 Task: Open a blank google sheet and write heading  Money ManagerAdd Descriptions in a column and its values below  'Salary, Rent, Groceries, Utilities, Dining out, Transportation & Entertainment. 'Add Categories in next column and its values below  Income, Expense, Expense, Expense, Expense, Expense & Expense. Add Amount in next column and its values below  $2,500, $800, $200, $100, $50, $30 & $100Add Dates in next column and its values below  2023-05-01, 2023-05-05, 2023-05-10, 2023-05-15, 2023-05-20, 2023-05-25 & 2023-05-31Save page DashboardFinMetricsbook
Action: Mouse moved to (245, 156)
Screenshot: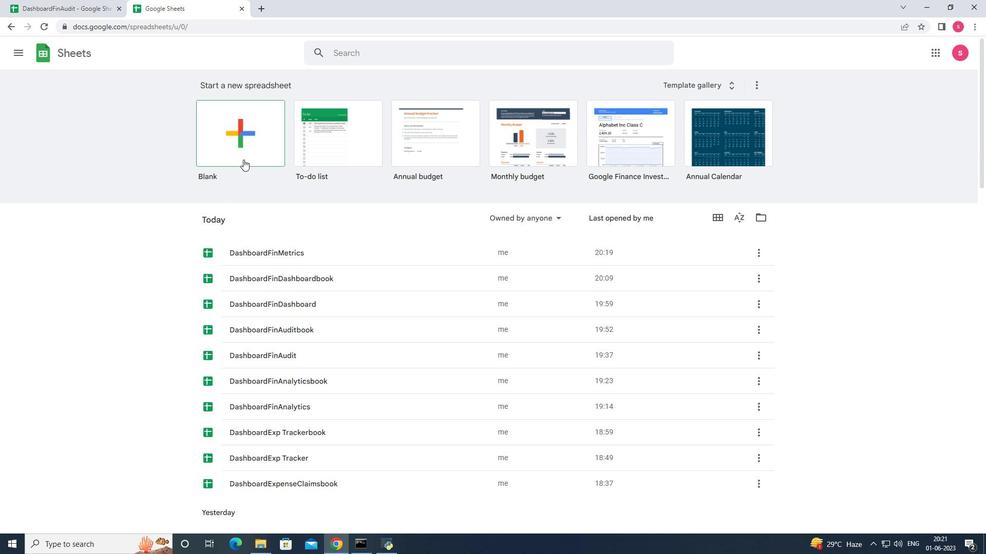 
Action: Mouse pressed left at (245, 156)
Screenshot: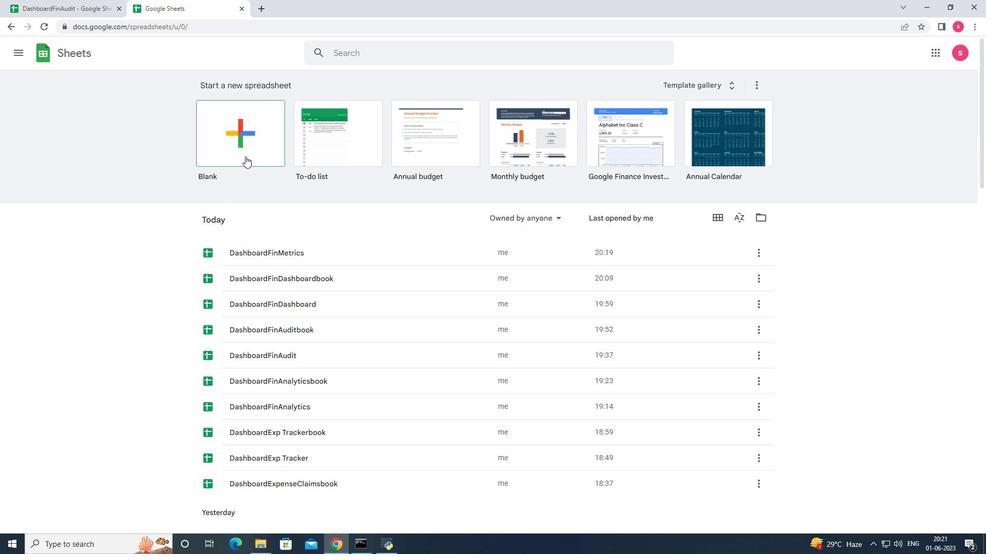 
Action: Mouse moved to (254, 212)
Screenshot: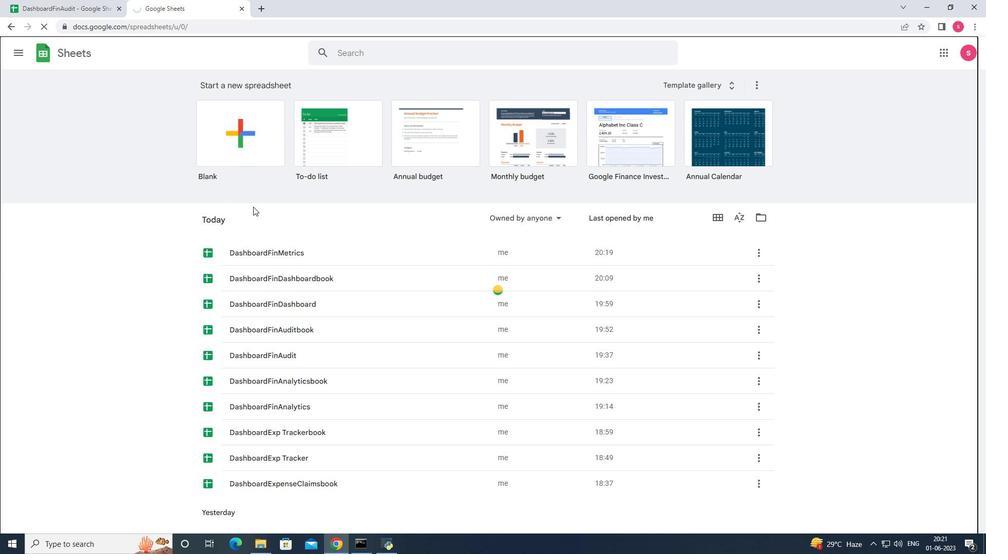 
Action: Key pressed <Key.shift><Key.shift><Key.shift><Key.shift><Key.shift><Key.shift><Key.shift><Key.shift><Key.shift><Key.shift>Money<Key.space><Key.shift>Manager<Key.enter><Key.shift>Descriptions<Key.enter><Key.shift>Salary<Key.enter><Key.shift>Rent<Key.enter><Key.shift><Key.shift><Key.shift><Key.shift><Key.shift><Key.shift><Key.shift><Key.shift><Key.shift><Key.shift><Key.shift><Key.shift><Key.shift><Key.shift><Key.shift><Key.shift><Key.shift>Groceries<Key.enter><Key.shift><Key.shift><Key.shift><Key.shift><Key.shift><Key.shift><Key.shift><Key.shift><Key.shift><Key.shift><Key.shift><Key.shift><Key.shift><Key.shift>Utilities<Key.enter><Key.right><Key.up><Key.left><Key.down><Key.shift>Dining<Key.space><Key.shift>Out<Key.enter><Key.shift>Transportation<Key.enter><Key.shift>Entertainment<Key.enter><Key.right><Key.up><Key.up><Key.up><Key.up><Key.up><Key.up><Key.up><Key.up><Key.shift>Categories<Key.enter><Key.shift>Income<Key.space><Key.enter><Key.shift>Expense<Key.enter><Key.shift>Expense<Key.enter><Key.shift>Expense<Key.enter><Key.shift>Expense<Key.enter><Key.shift>Expense<Key.enter><Key.shift><Key.shift><Key.shift>Expense<Key.enter><Key.right><Key.up><Key.up><Key.up><Key.up><Key.up><Key.up><Key.up><Key.up><Key.shift>Amount<Key.enter>2500<Key.enter>800<Key.enter>200<Key.enter>100<Key.enter>50<Key.enter>30<Key.enter>100<Key.enter><Key.right><Key.up><Key.up><Key.up><Key.up><Key.up><Key.up>
Screenshot: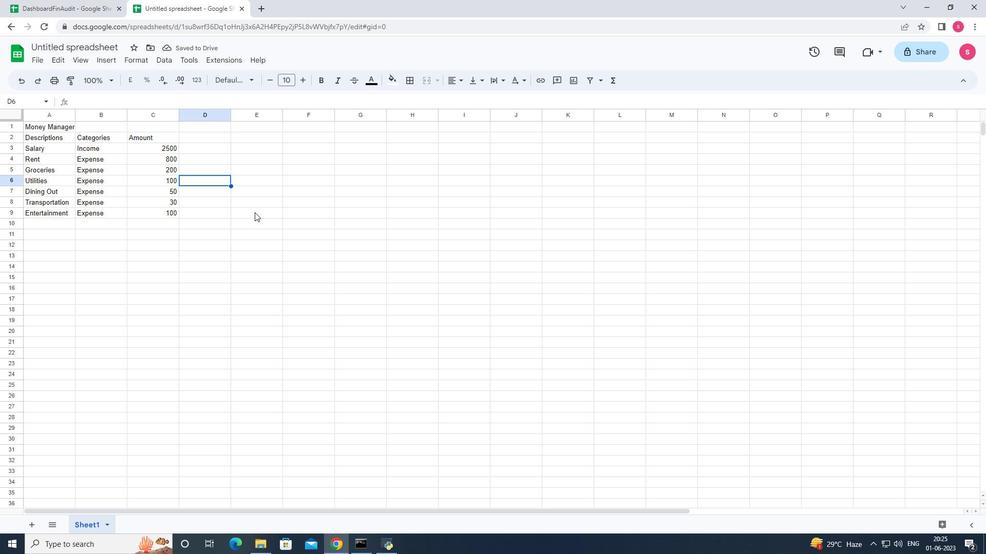 
Action: Mouse moved to (156, 150)
Screenshot: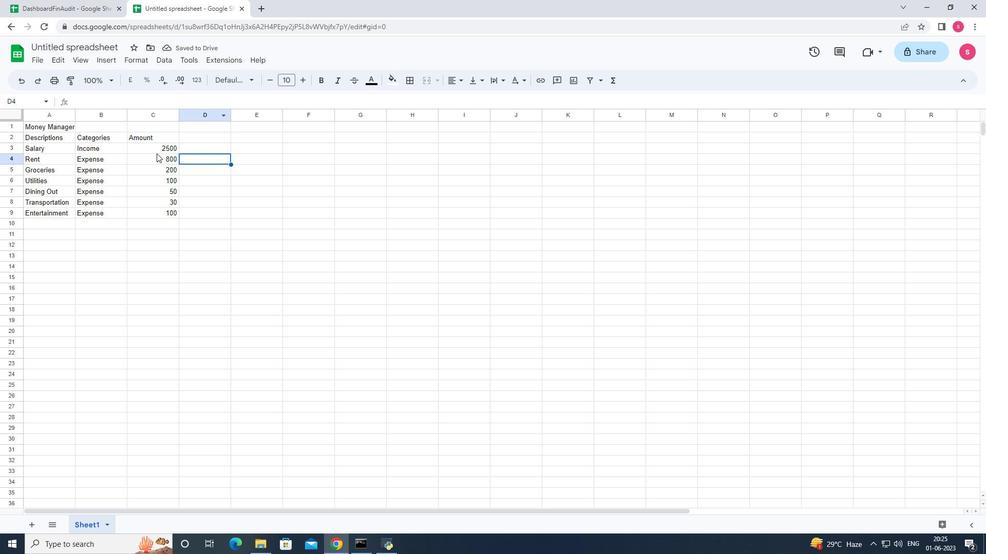 
Action: Mouse pressed left at (156, 150)
Screenshot: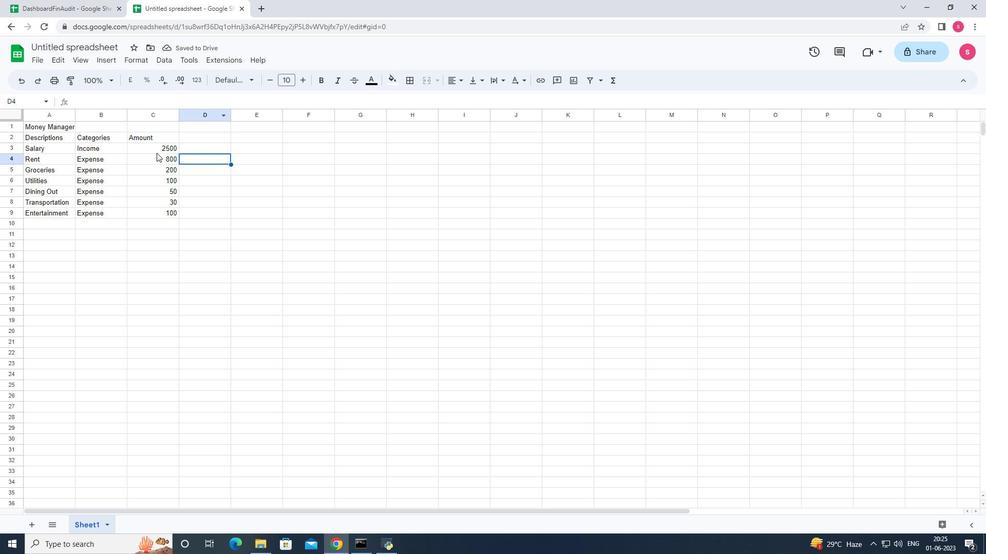 
Action: Mouse moved to (136, 61)
Screenshot: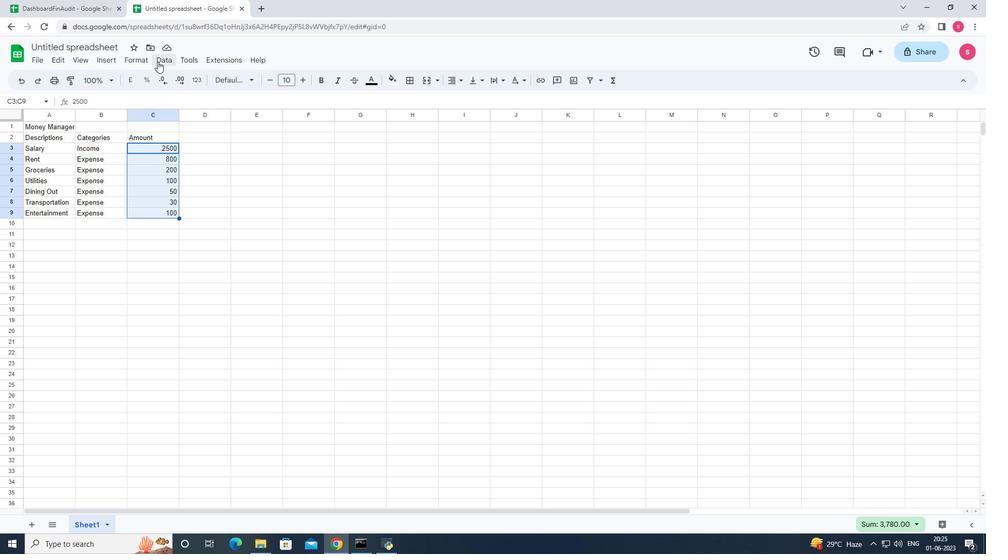
Action: Mouse pressed left at (136, 61)
Screenshot: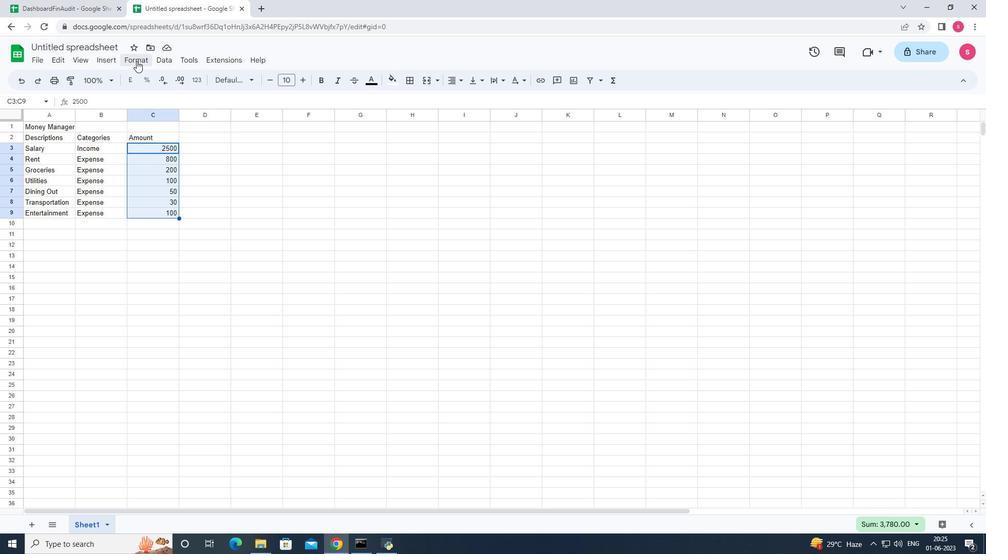 
Action: Mouse moved to (163, 107)
Screenshot: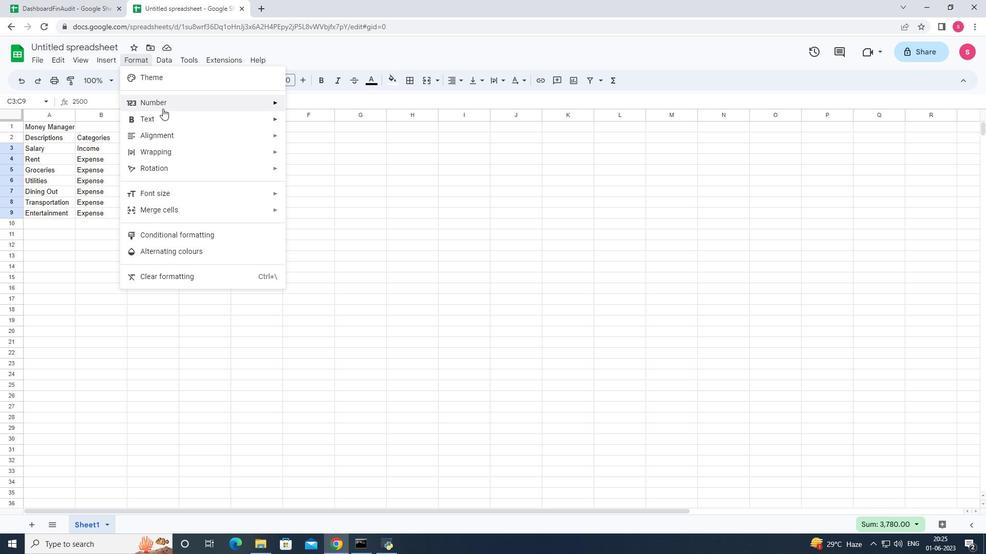 
Action: Mouse pressed left at (163, 107)
Screenshot: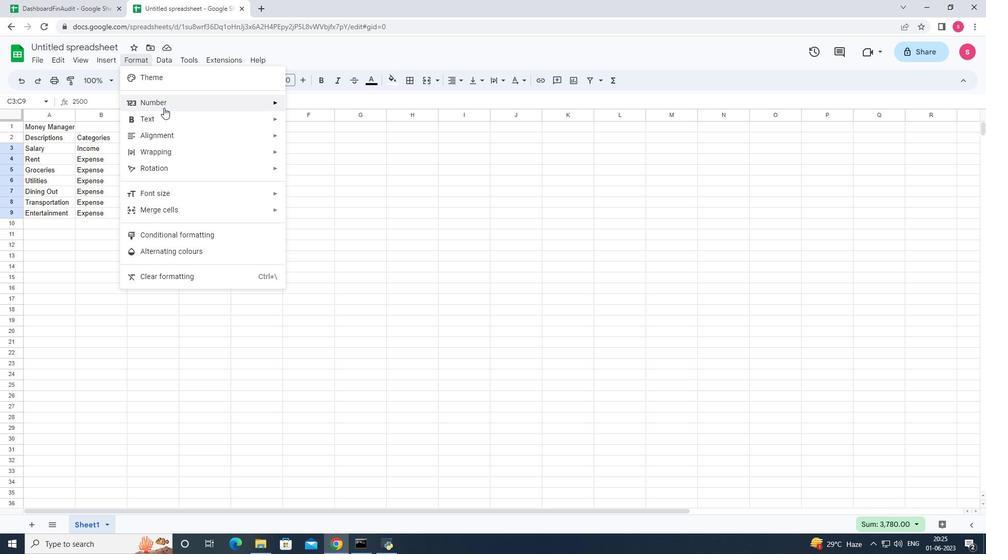 
Action: Mouse moved to (340, 413)
Screenshot: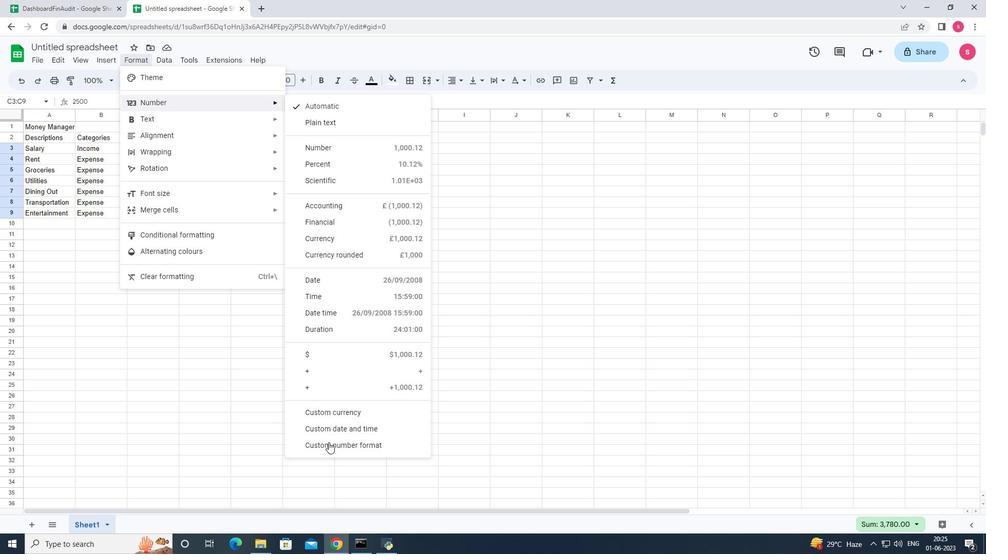 
Action: Mouse pressed left at (340, 413)
Screenshot: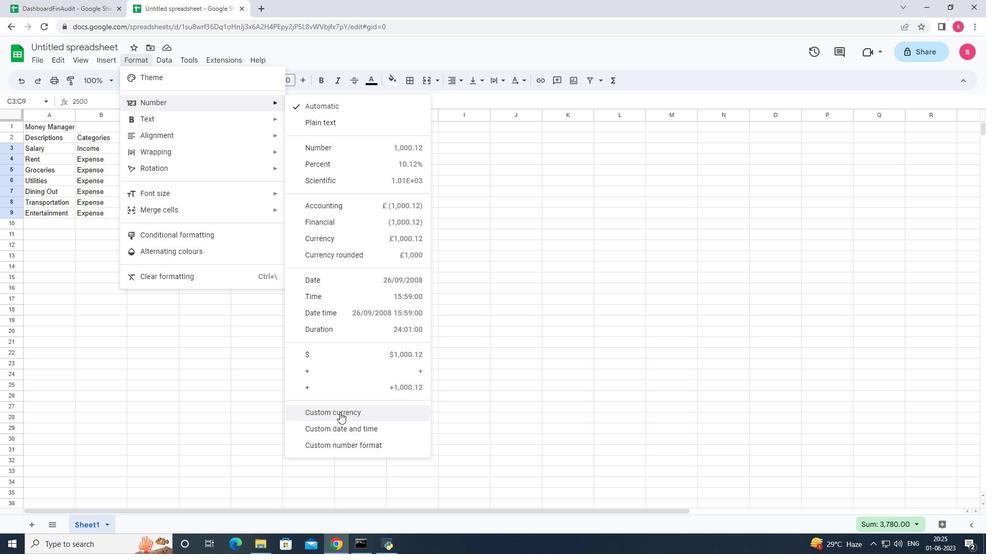 
Action: Mouse moved to (574, 217)
Screenshot: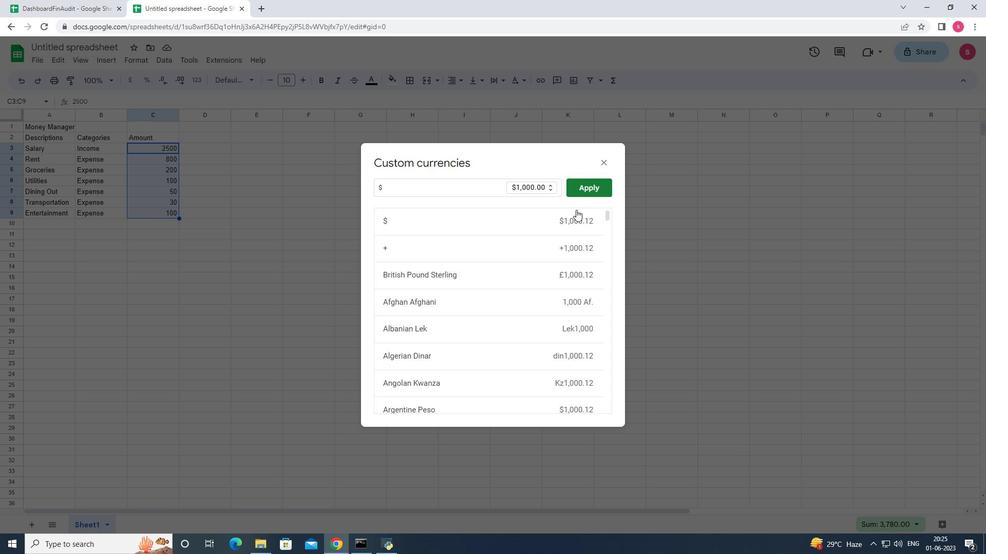 
Action: Mouse pressed left at (574, 217)
Screenshot: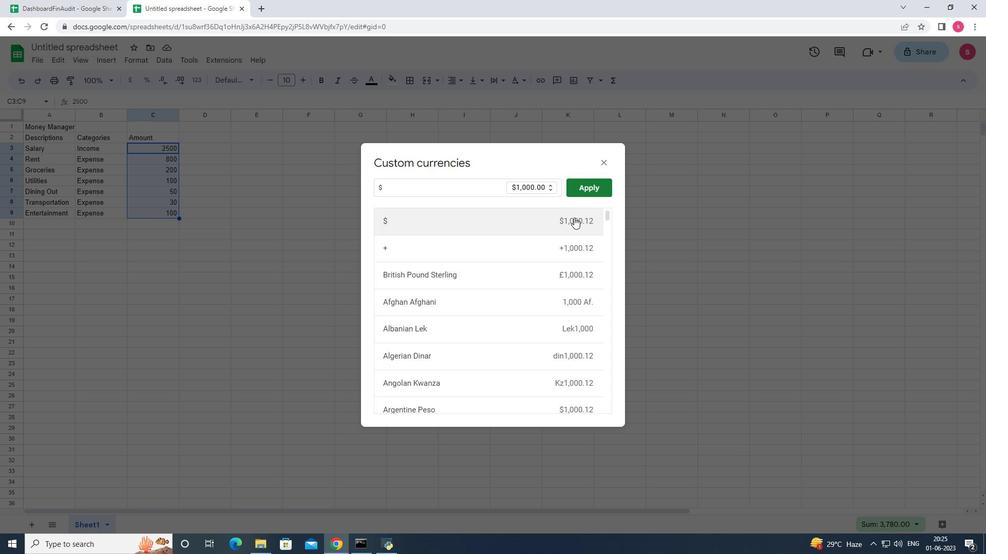 
Action: Mouse moved to (592, 182)
Screenshot: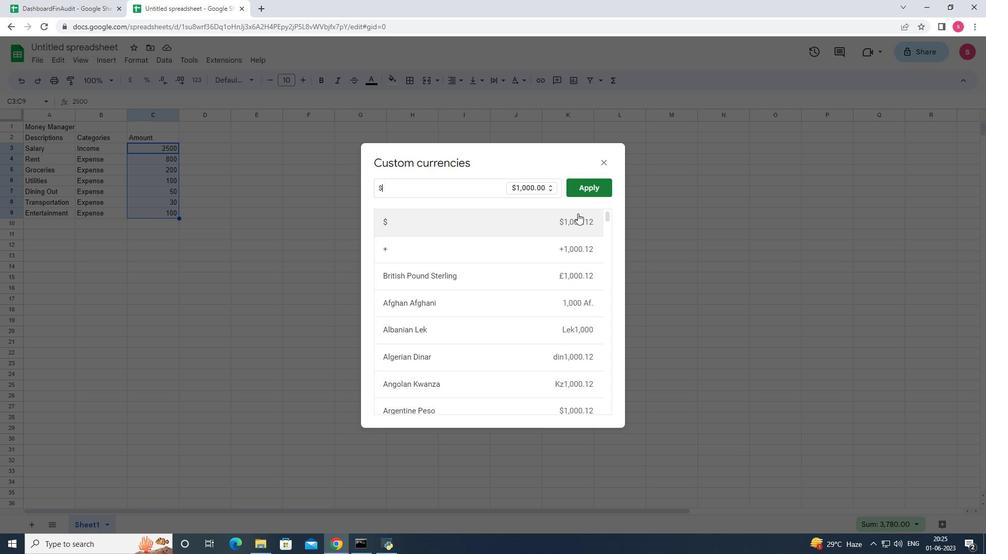 
Action: Mouse pressed left at (592, 182)
Screenshot: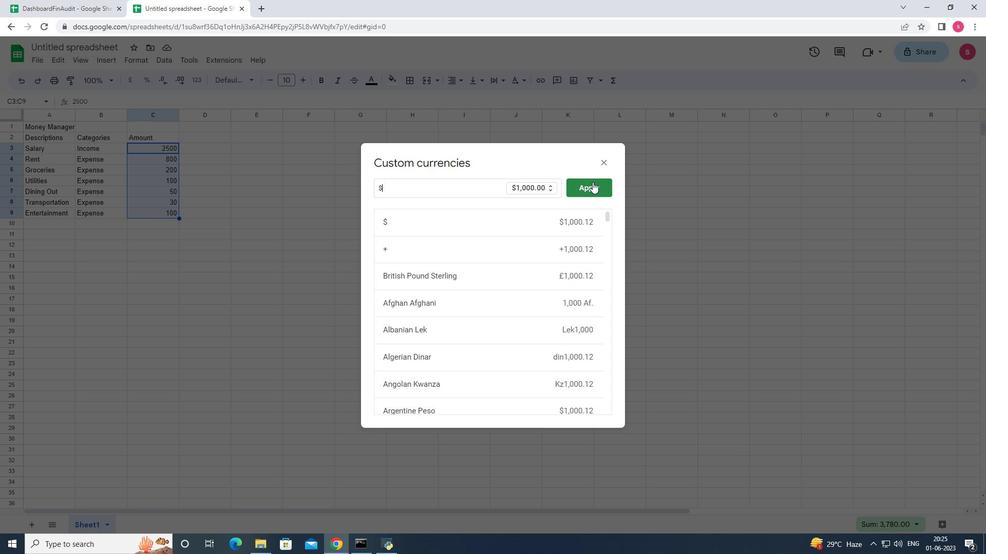 
Action: Mouse moved to (219, 140)
Screenshot: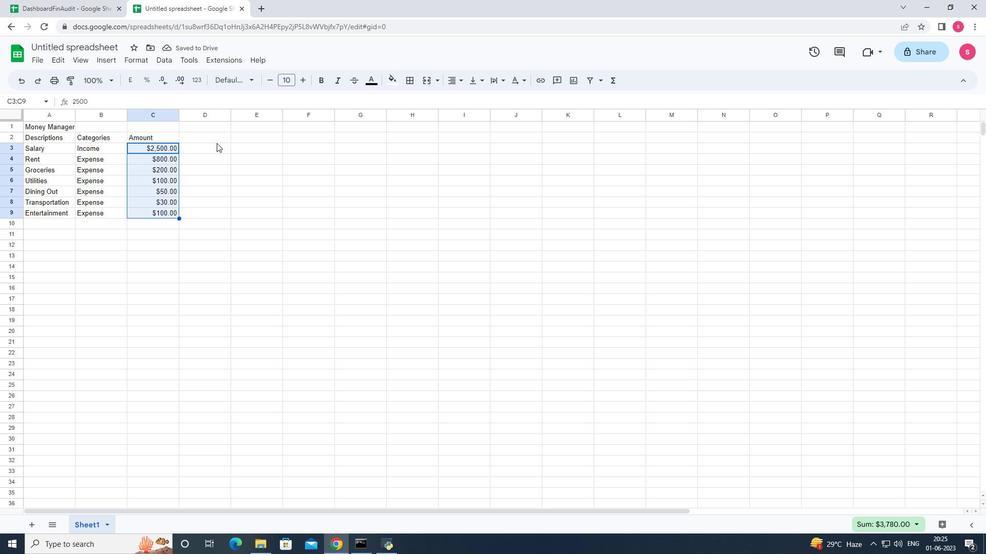 
Action: Mouse pressed left at (219, 140)
Screenshot: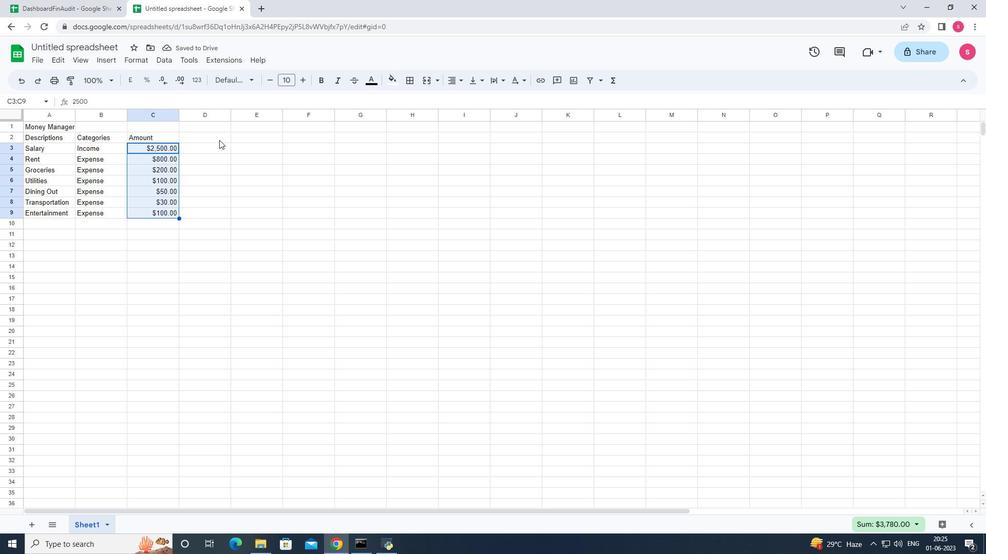 
Action: Key pressed <Key.shift>Dates<Key.down>2023-05-01<Key.enter>20233<Key.backspace>-05-05<Key.enter>2023-05-10<Key.enter>30<Key.backspace><Key.backspace>2023-05-16<Key.backspace>5<Key.enter>2023-05-20<Key.enter>2023-05-25<Key.enter>2023-053<Key.backspace>-31<Key.enter>
Screenshot: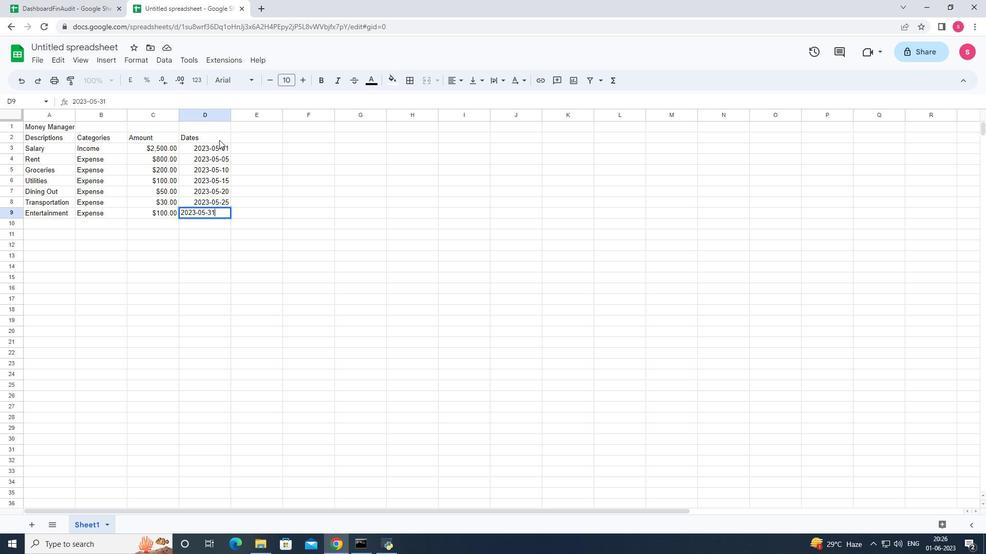 
Action: Mouse moved to (66, 47)
Screenshot: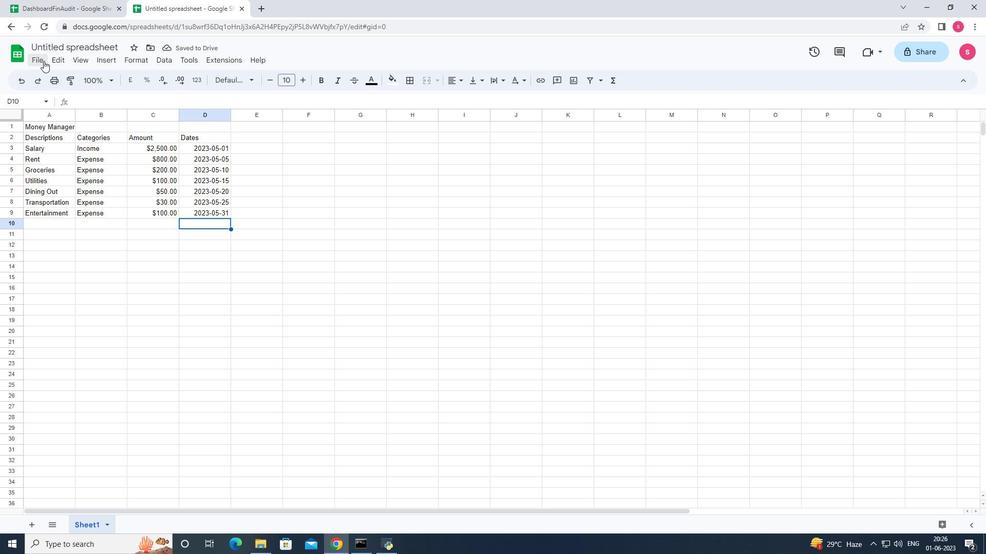 
Action: Mouse pressed left at (66, 47)
Screenshot: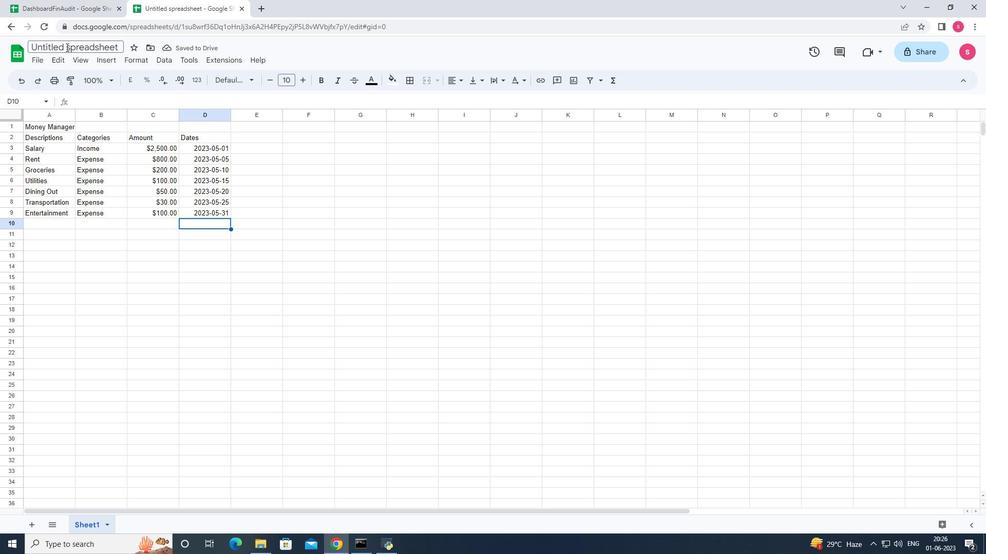 
Action: Key pressed <Key.backspace><Key.shift><Key.shift>Dashboard<Key.shift>Fin<Key.shift>Metricsbook<Key.enter>
Screenshot: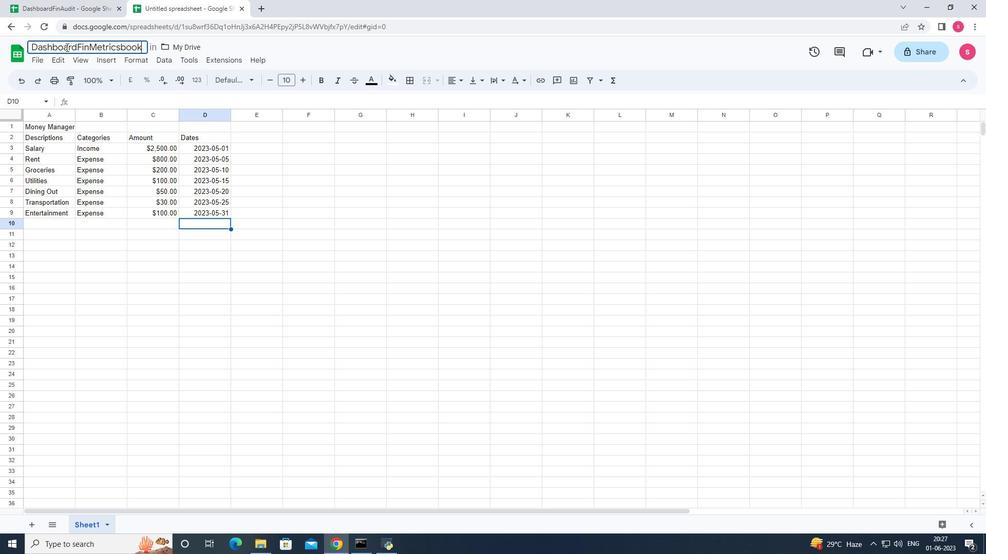 
Action: Mouse moved to (73, 113)
Screenshot: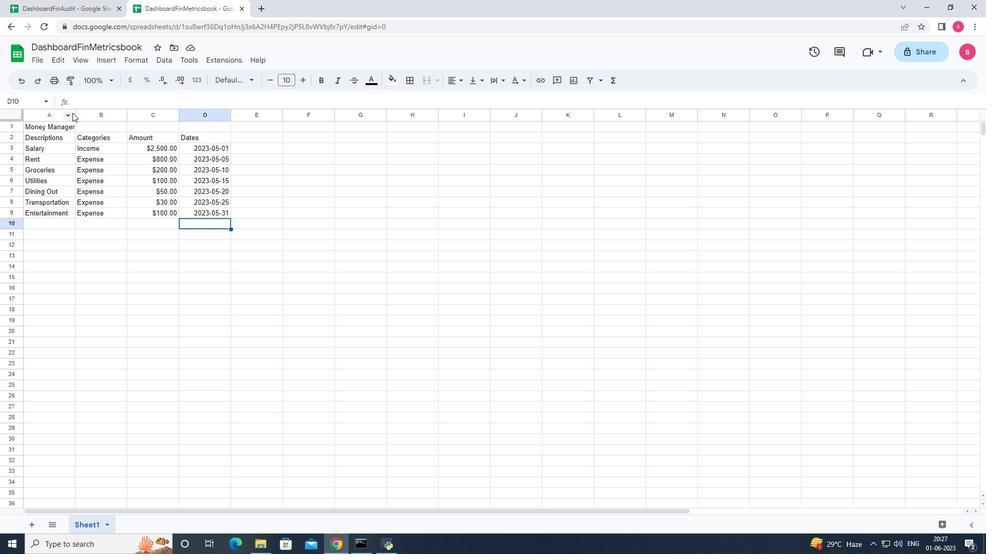 
Action: Mouse pressed left at (73, 113)
Screenshot: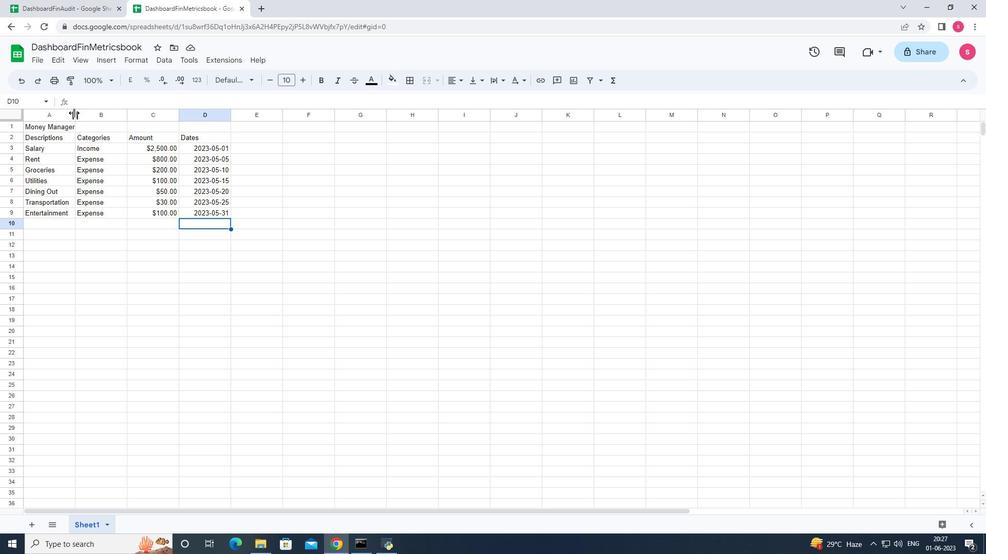 
Action: Mouse pressed left at (73, 113)
Screenshot: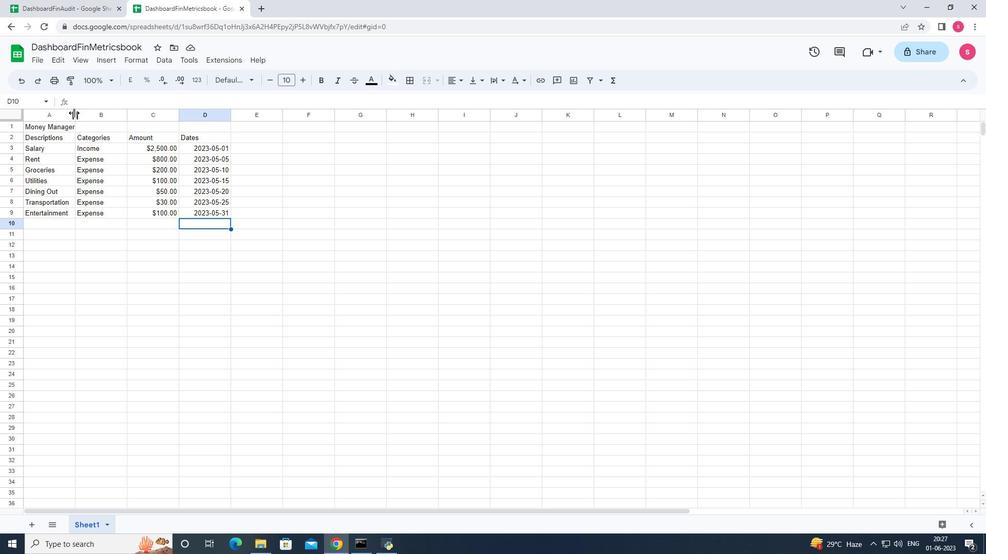 
Action: Mouse moved to (127, 113)
Screenshot: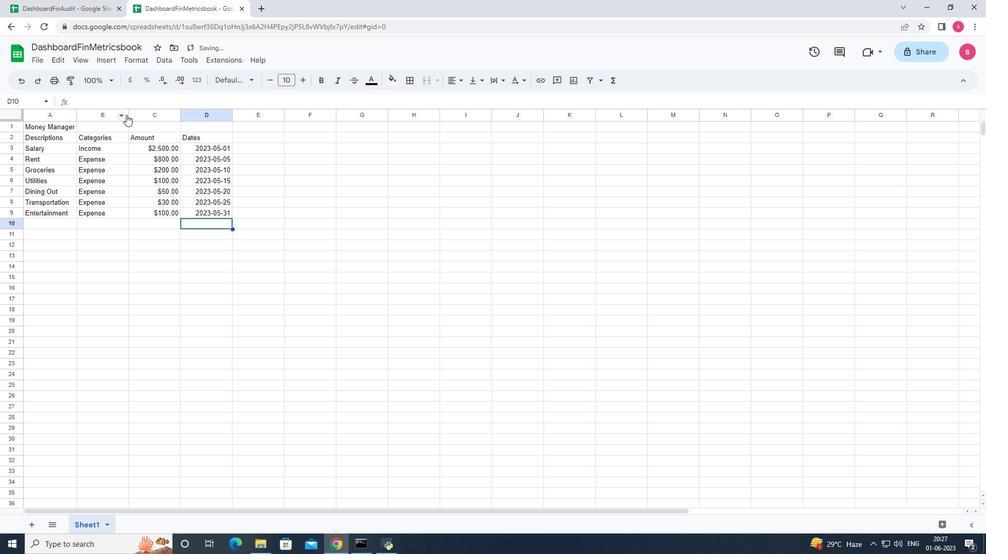 
Action: Mouse pressed left at (127, 113)
Screenshot: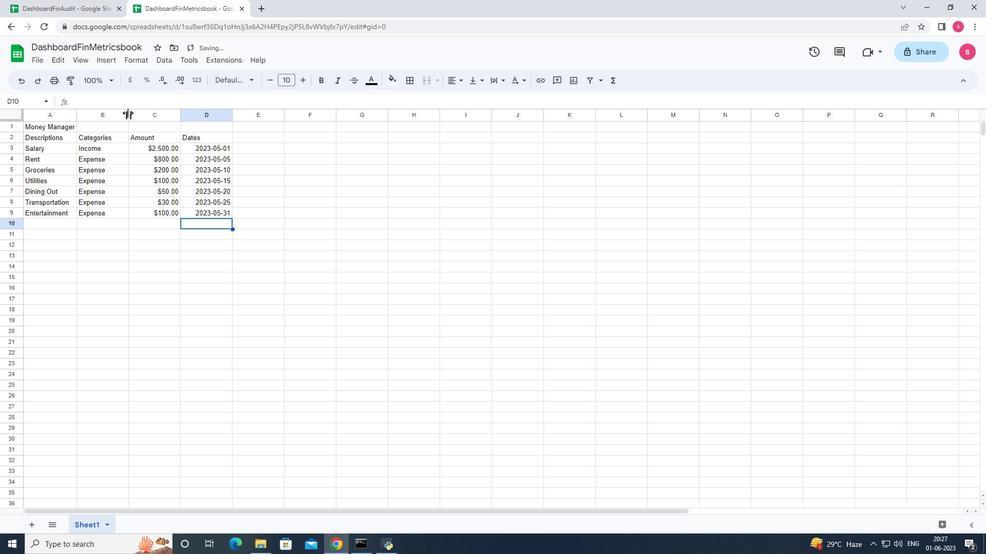 
Action: Mouse pressed left at (127, 113)
Screenshot: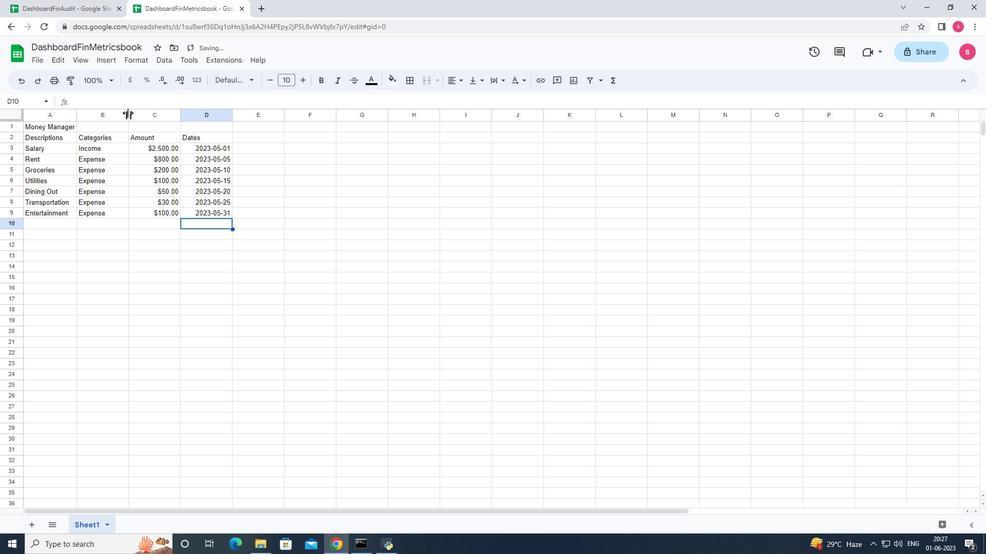 
Action: Mouse moved to (356, 155)
Screenshot: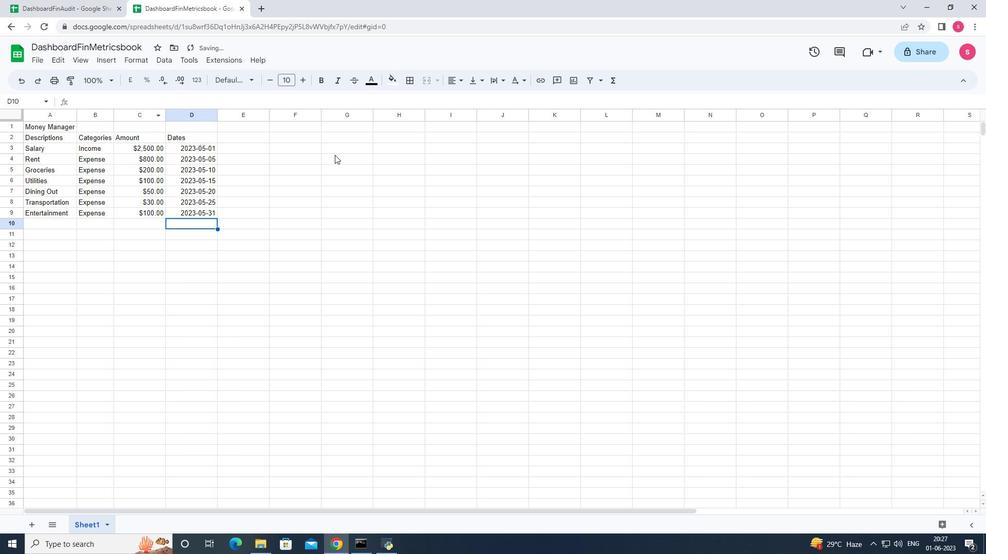 
Action: Mouse pressed left at (356, 155)
Screenshot: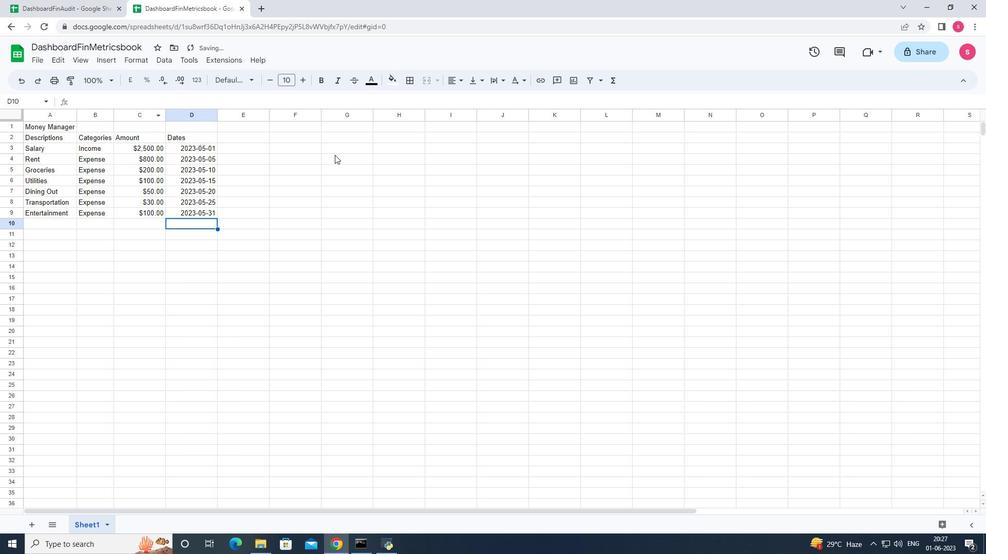 
Action: Mouse moved to (166, 116)
Screenshot: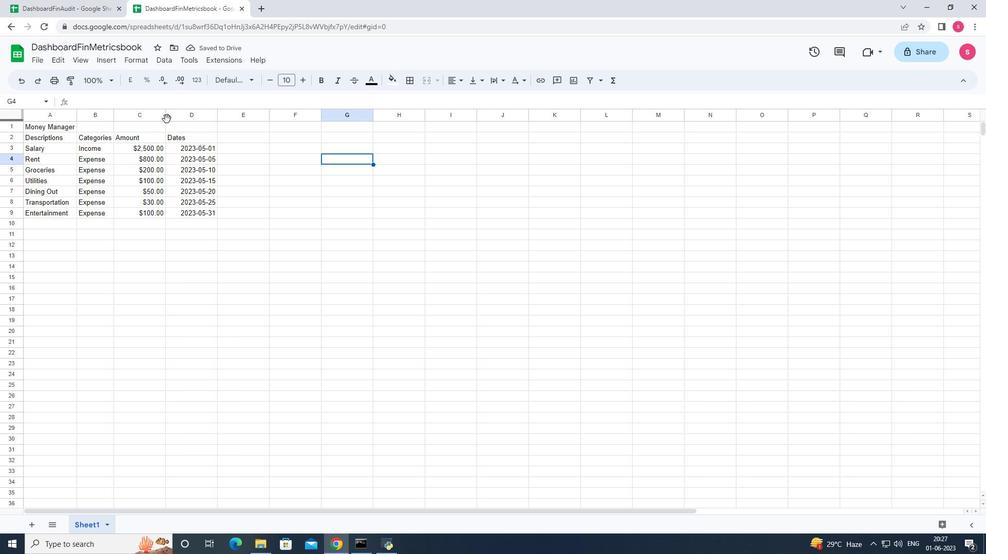 
Action: Mouse pressed left at (166, 116)
Screenshot: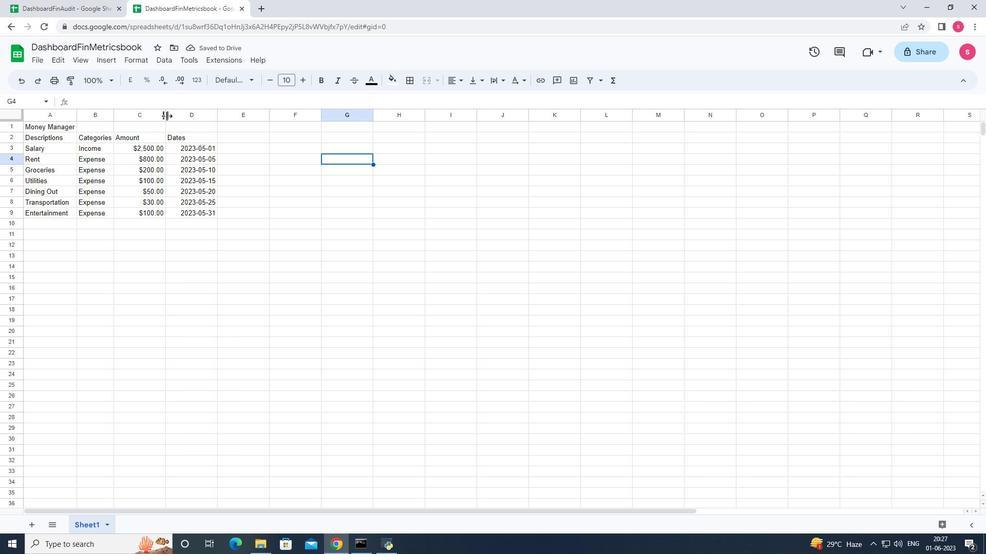 
Action: Mouse pressed left at (166, 116)
Screenshot: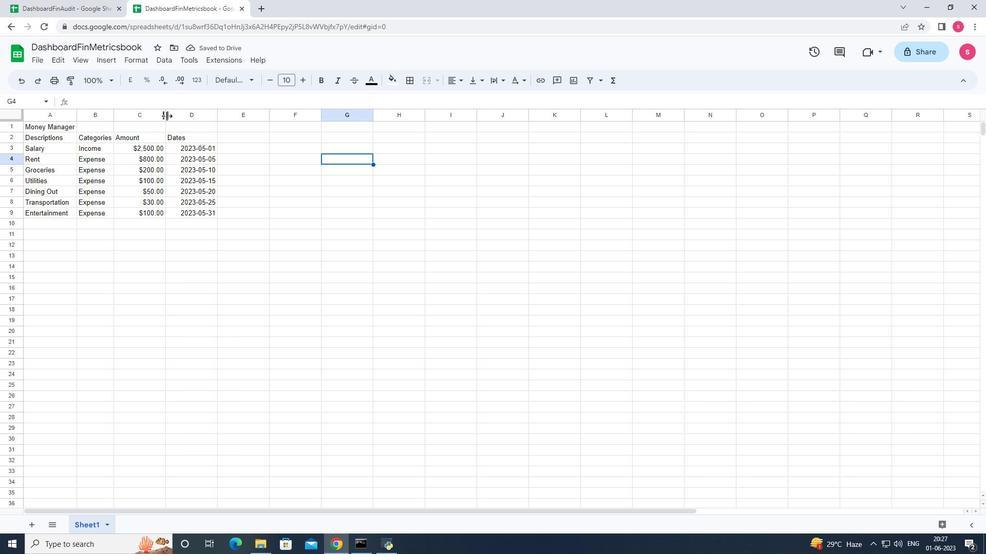 
Action: Mouse moved to (199, 115)
Screenshot: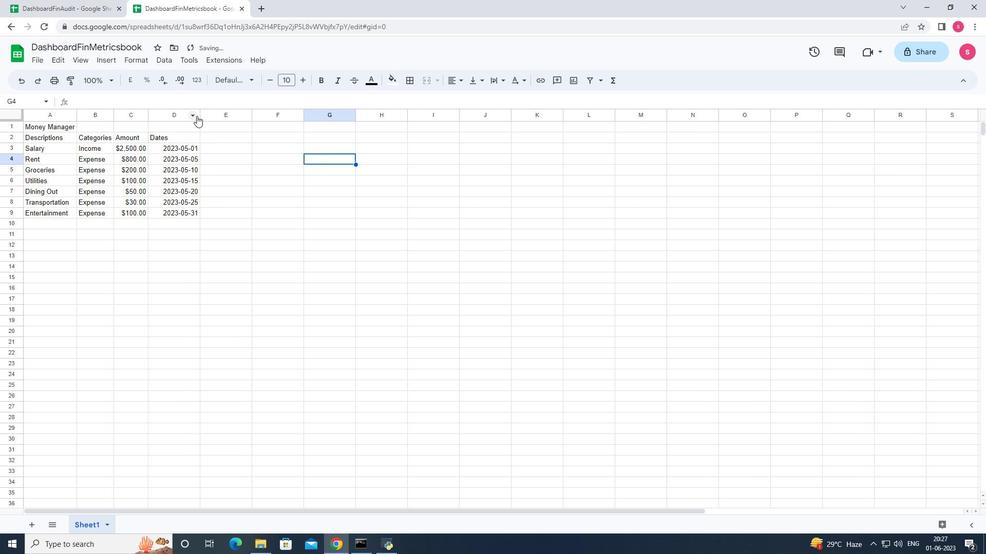 
Action: Mouse pressed left at (199, 115)
Screenshot: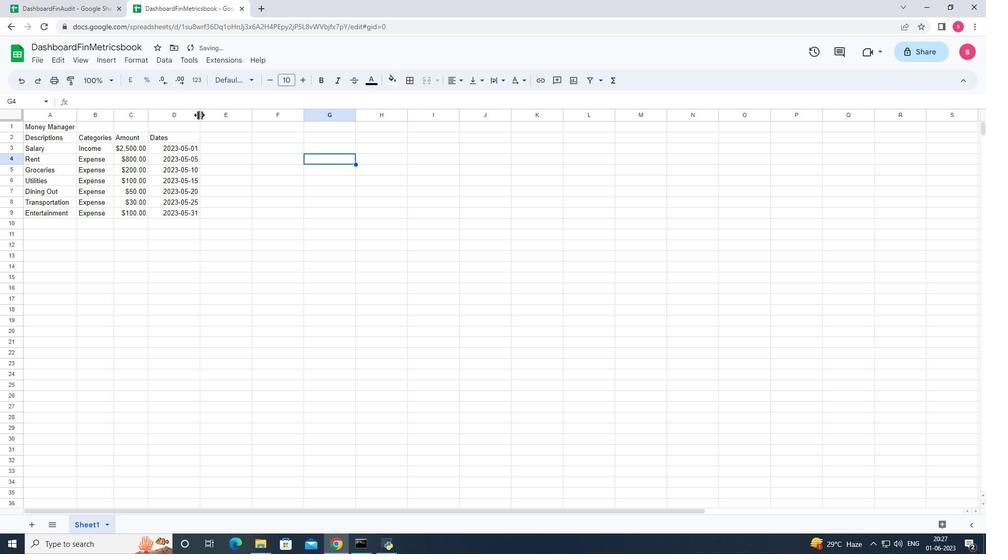 
Action: Mouse pressed left at (199, 115)
Screenshot: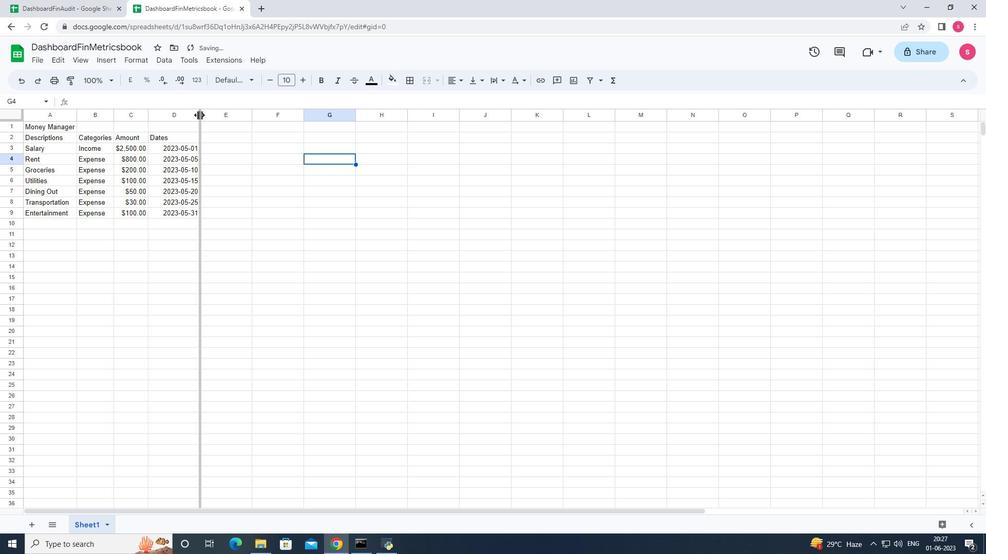 
Action: Mouse moved to (326, 308)
Screenshot: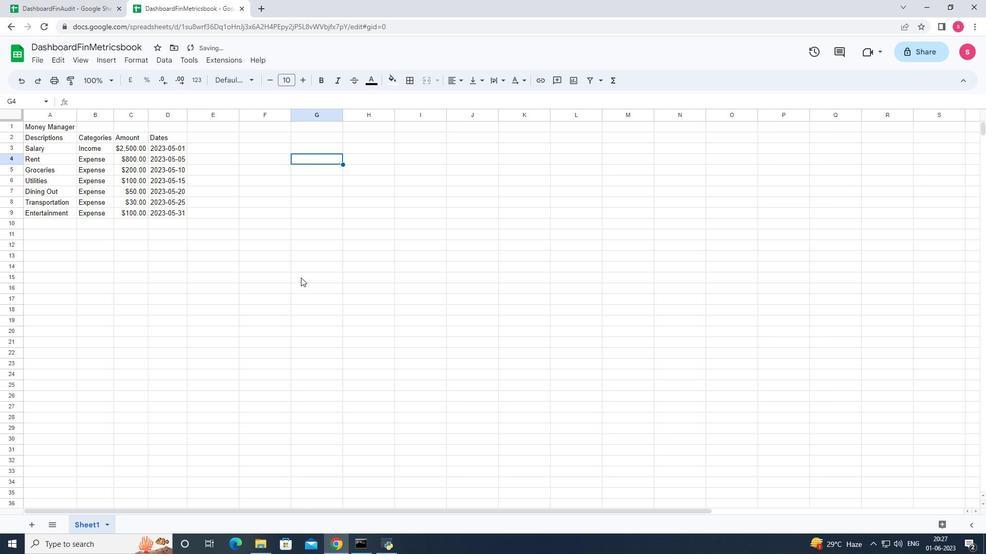 
Action: Key pressed ctrl+S
Screenshot: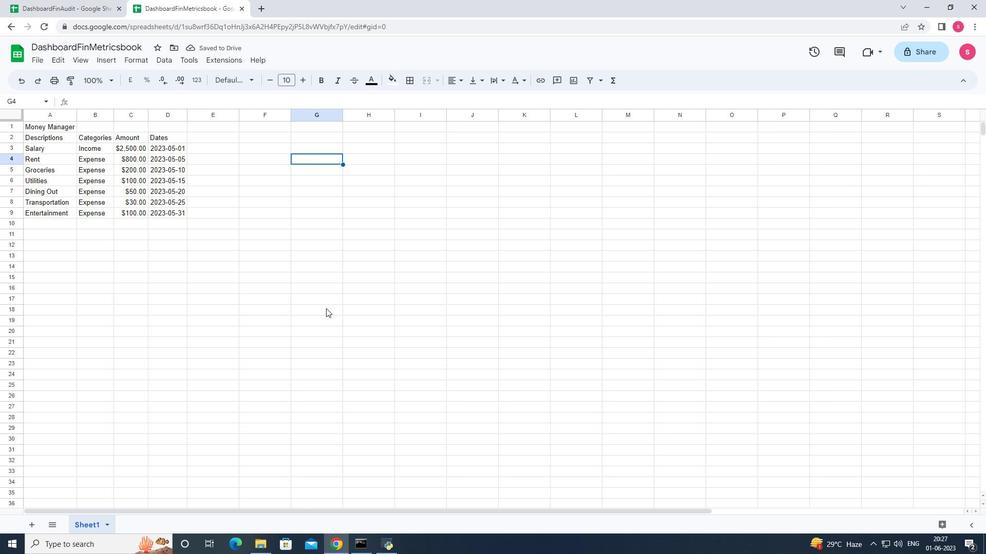 
